 Task: Use the formula "XNPV" in spreadsheet "Project portfolio".
Action: Mouse moved to (102, 77)
Screenshot: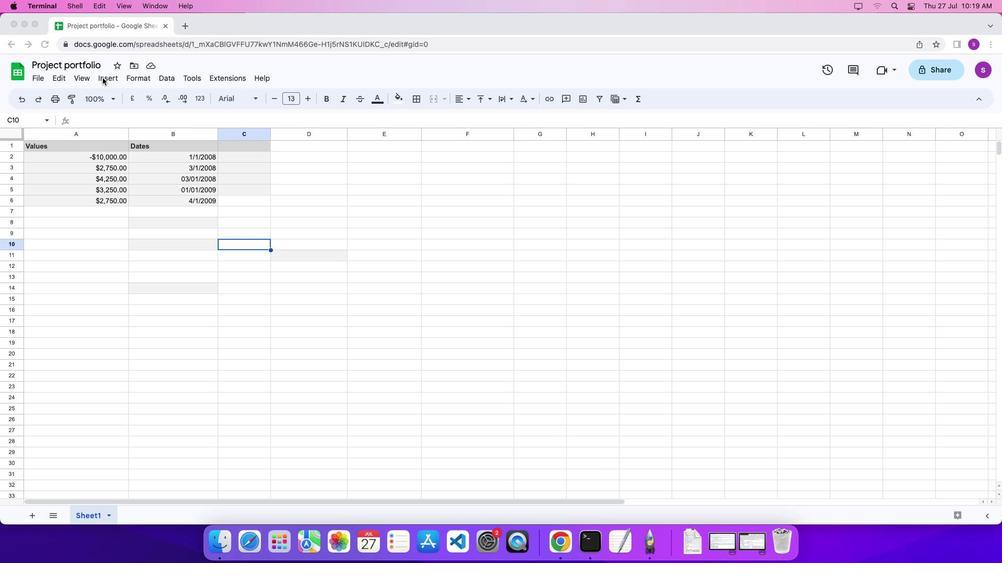 
Action: Mouse pressed left at (102, 77)
Screenshot: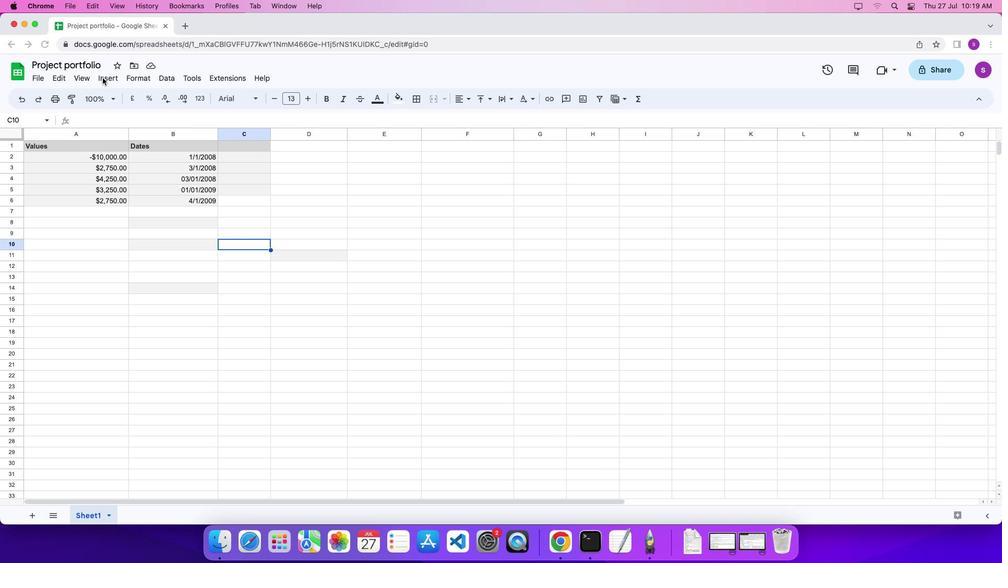 
Action: Mouse moved to (108, 78)
Screenshot: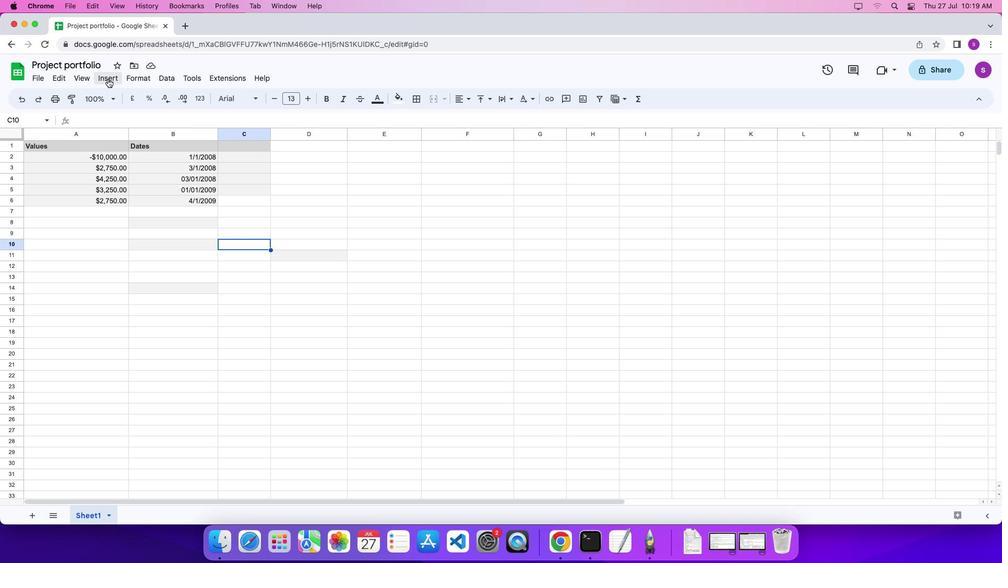 
Action: Mouse pressed left at (108, 78)
Screenshot: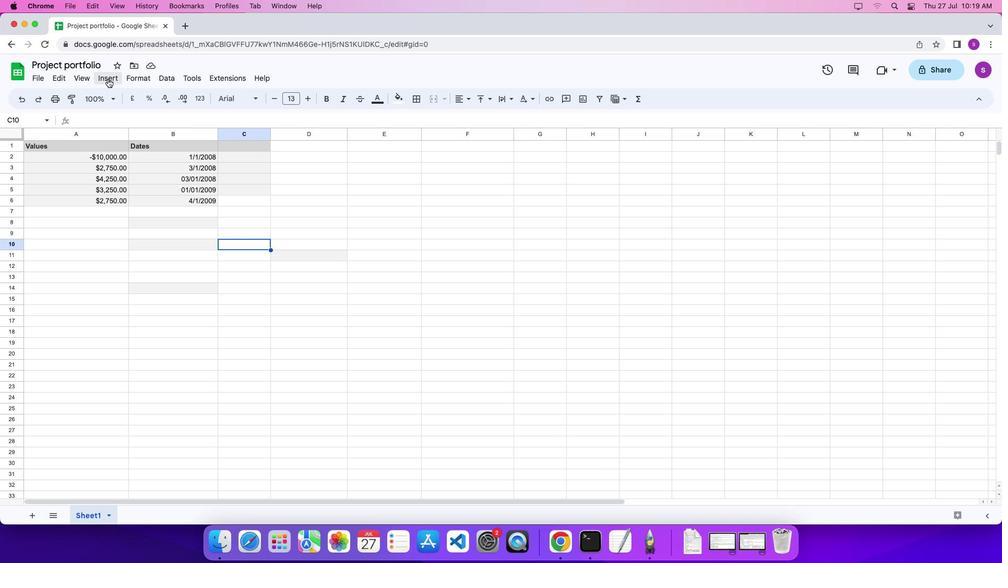 
Action: Mouse moved to (483, 436)
Screenshot: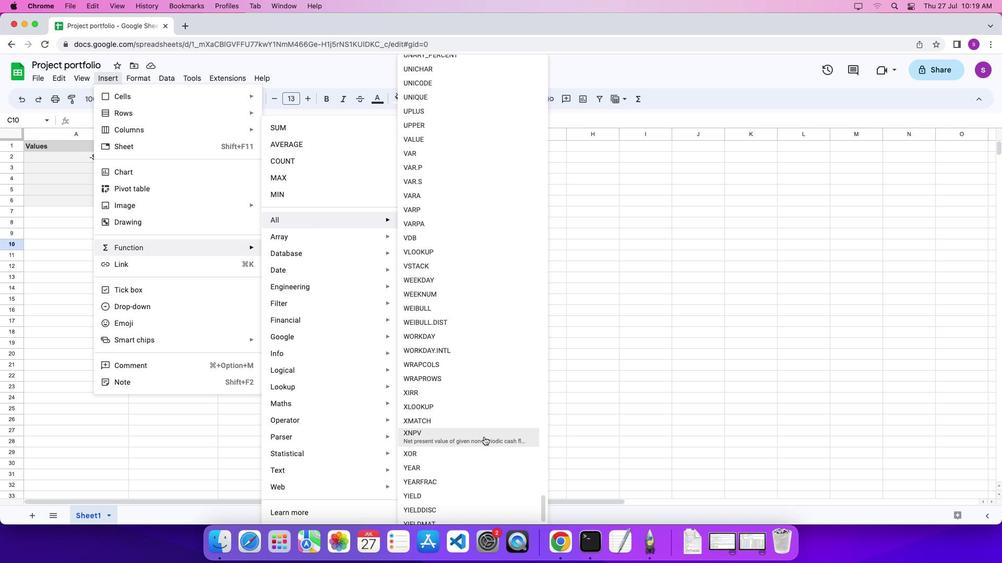 
Action: Mouse pressed left at (483, 436)
Screenshot: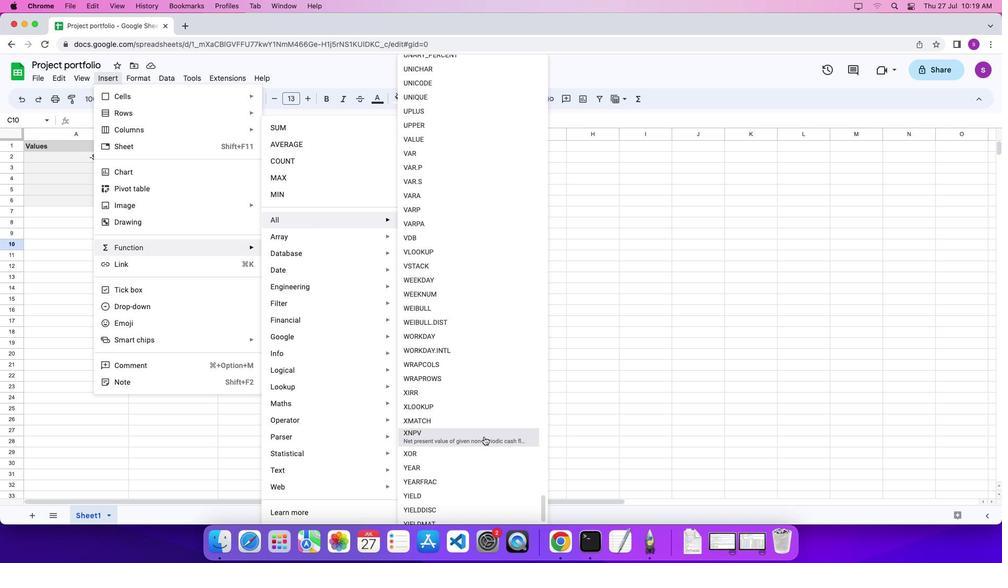 
Action: Mouse moved to (438, 397)
Screenshot: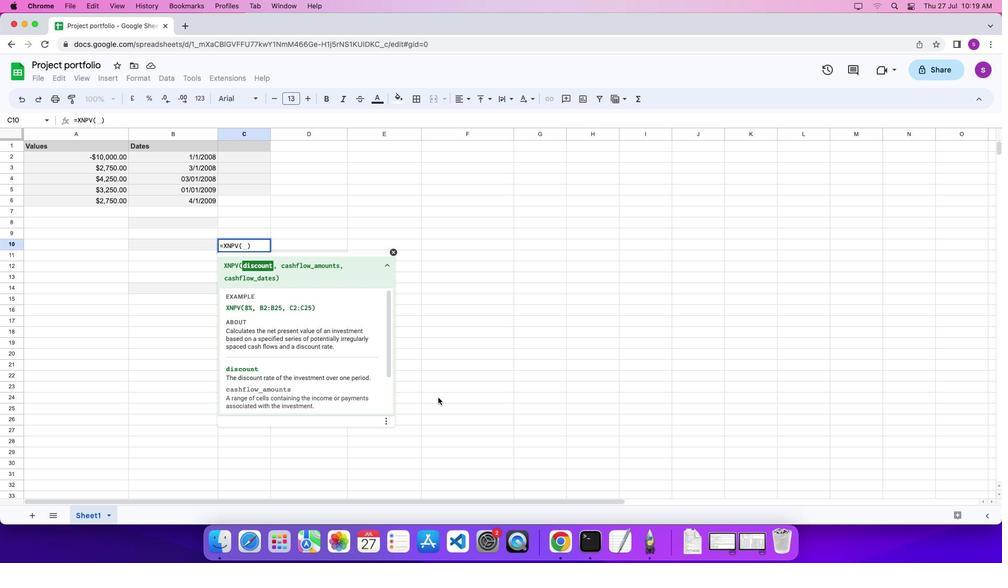 
Action: Key pressed '0'Key.backspace'.''0''9'','
Screenshot: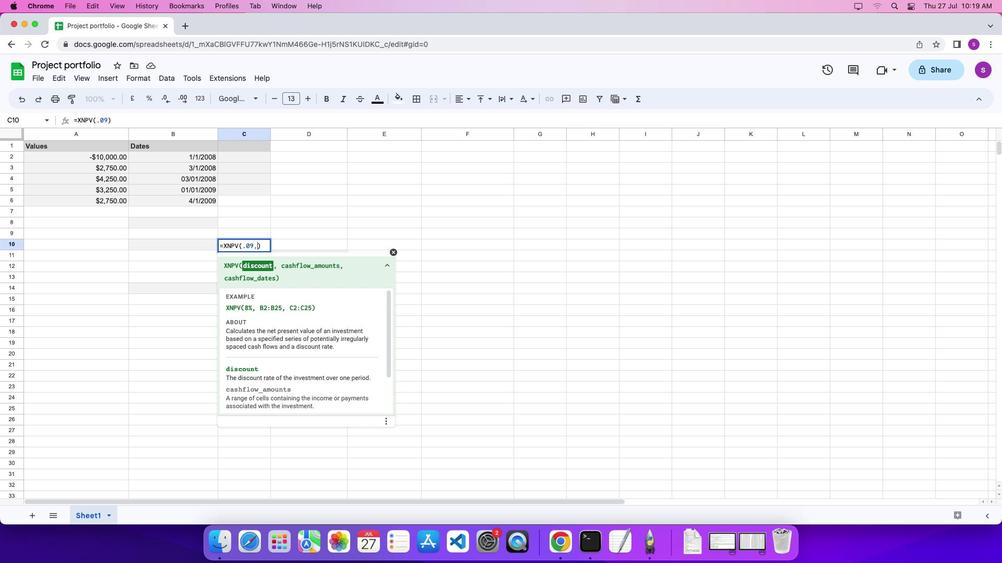 
Action: Mouse moved to (121, 157)
Screenshot: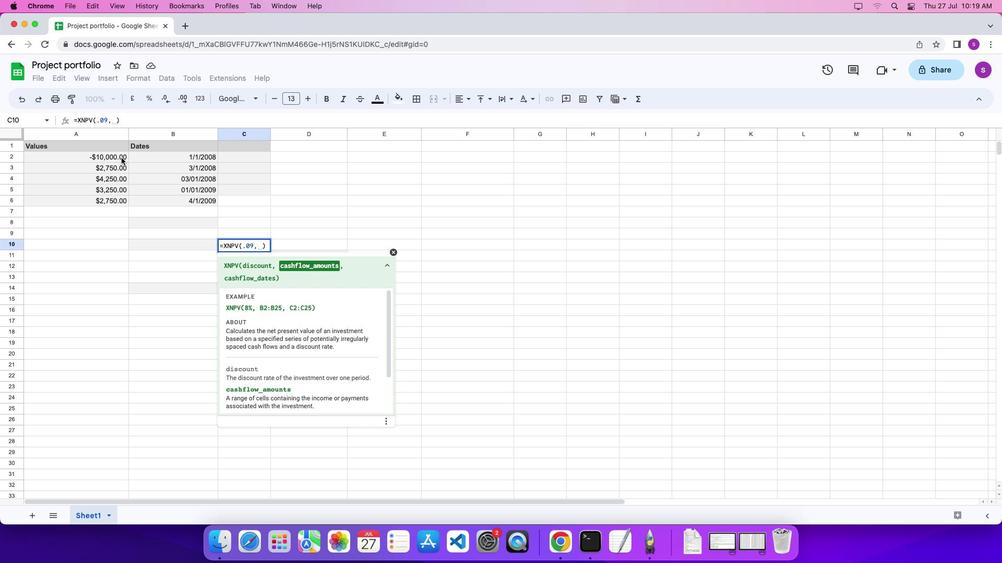 
Action: Mouse pressed left at (121, 157)
Screenshot: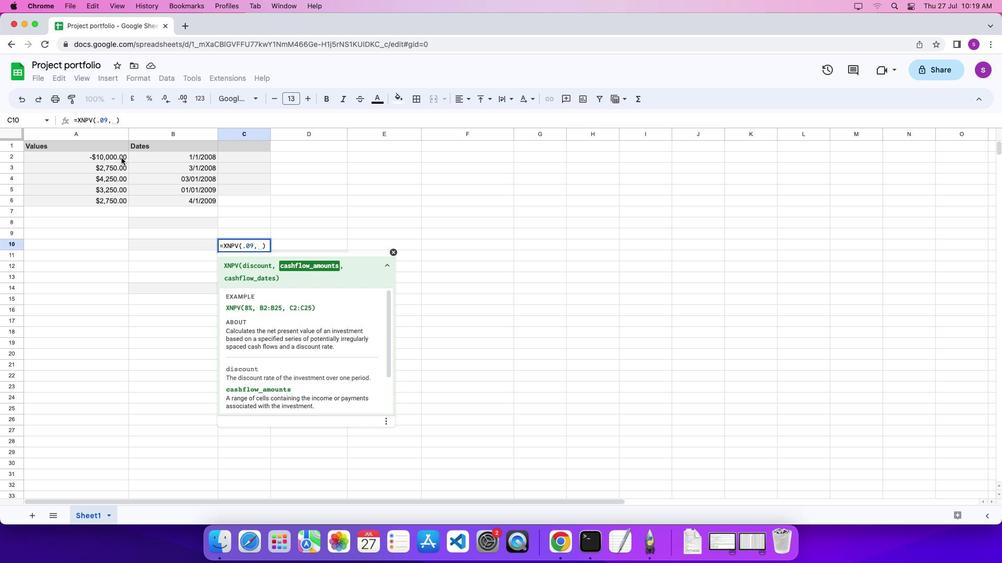 
Action: Mouse moved to (118, 197)
Screenshot: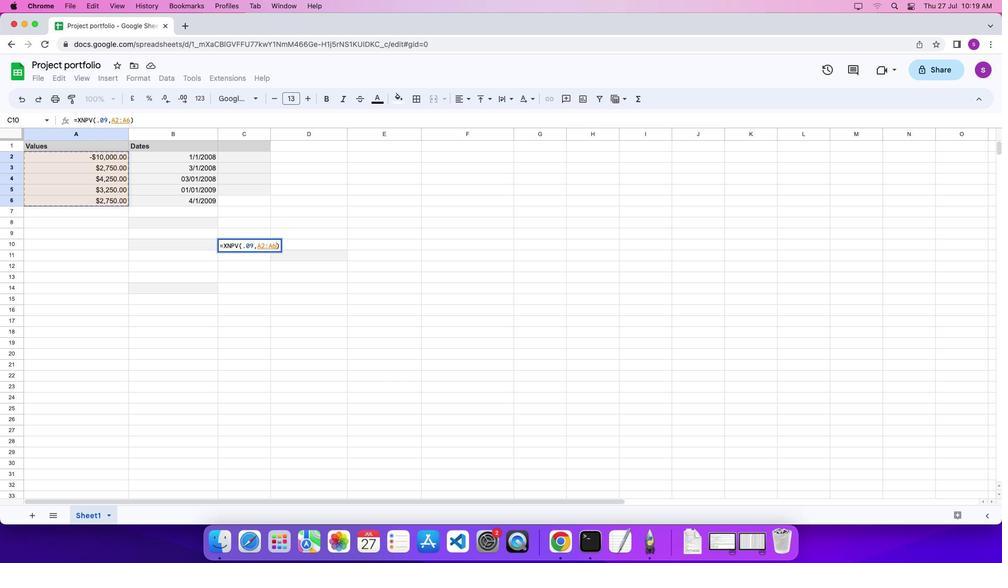 
Action: Key pressed ','
Screenshot: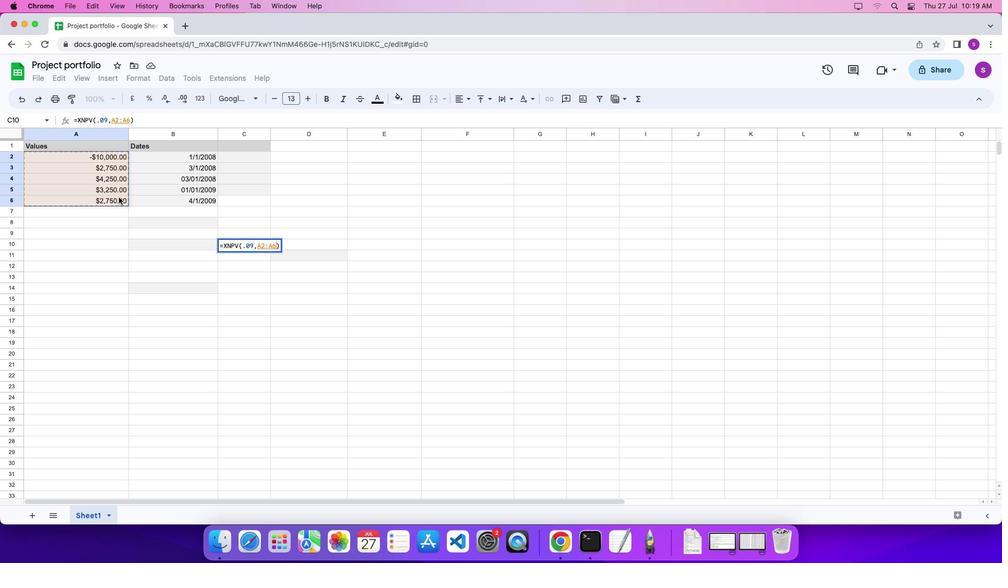 
Action: Mouse moved to (157, 152)
Screenshot: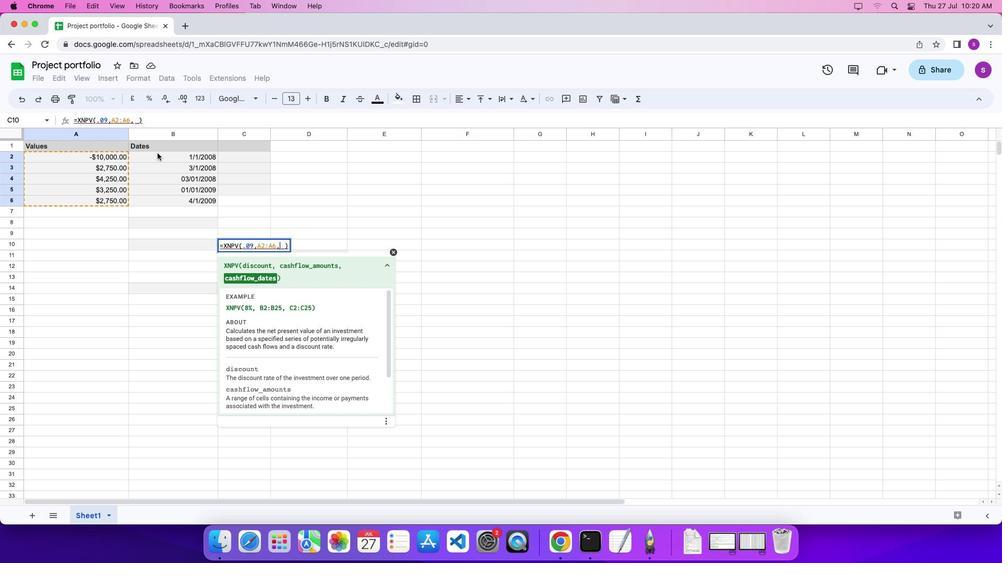 
Action: Mouse pressed left at (157, 152)
Screenshot: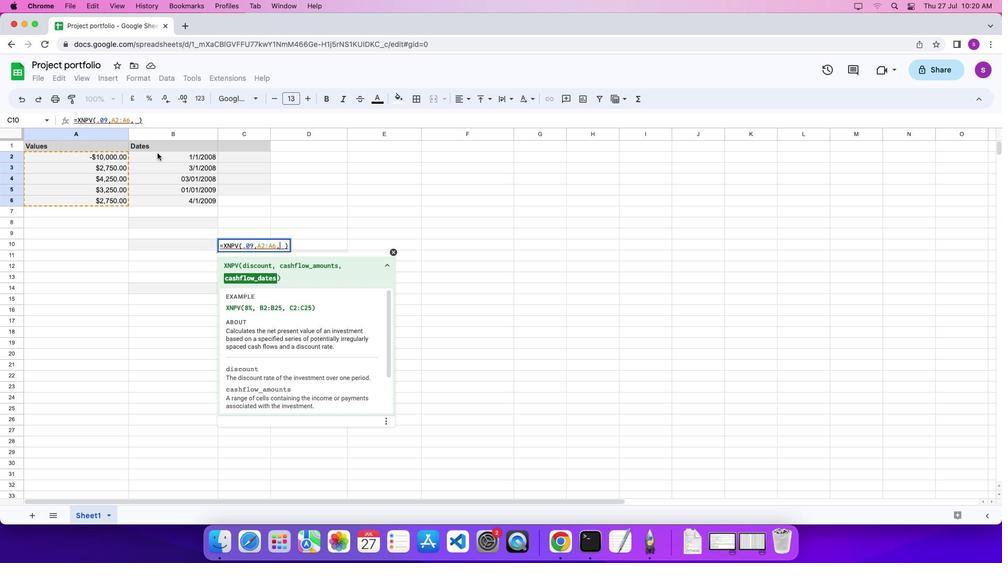 
Action: Mouse moved to (164, 201)
Screenshot: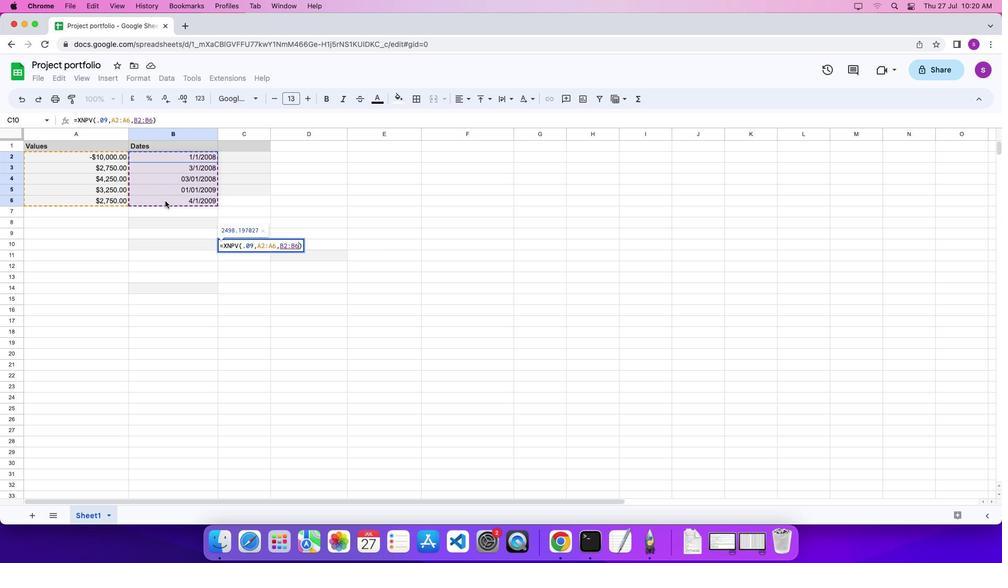 
Action: Key pressed '\x03'
Screenshot: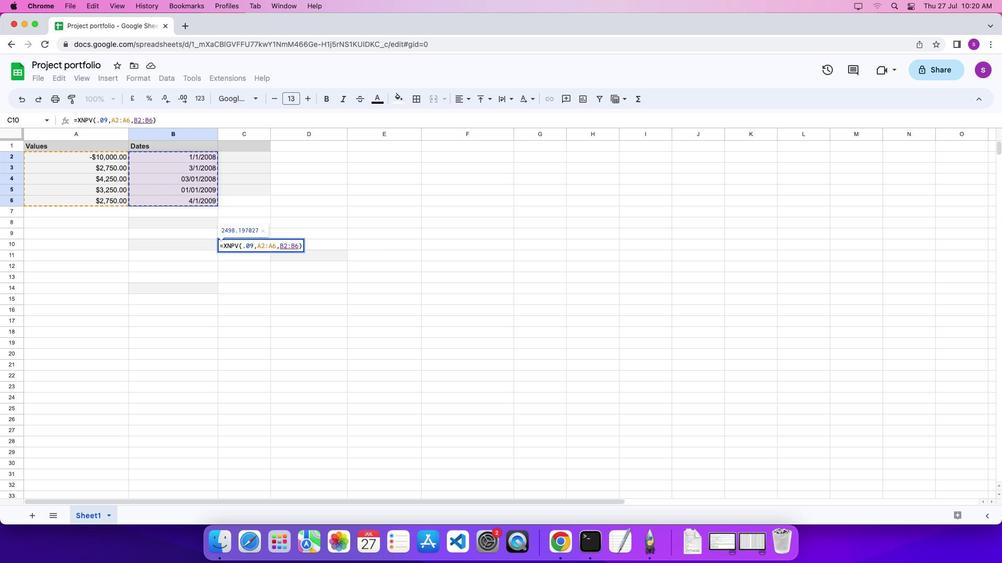 
